 Task: Set "Noise reduction" for "H.264/MPEG-4 Part 10/AVC encoder (x264)" to 3.
Action: Mouse moved to (124, 16)
Screenshot: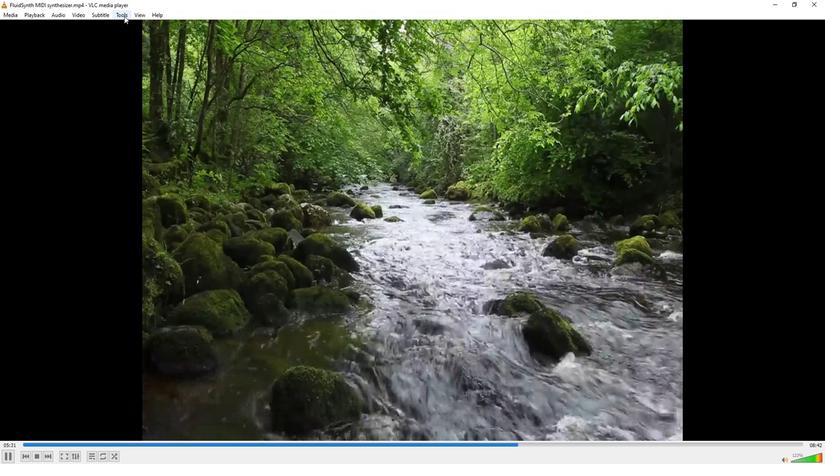 
Action: Mouse pressed left at (124, 16)
Screenshot: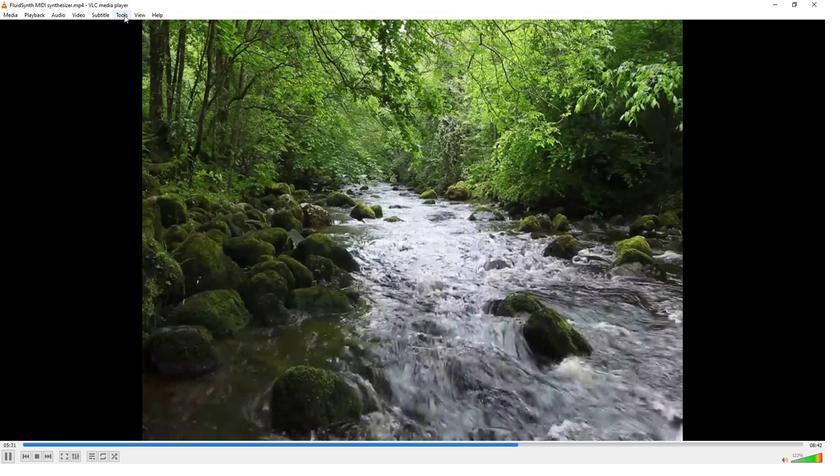 
Action: Mouse moved to (126, 117)
Screenshot: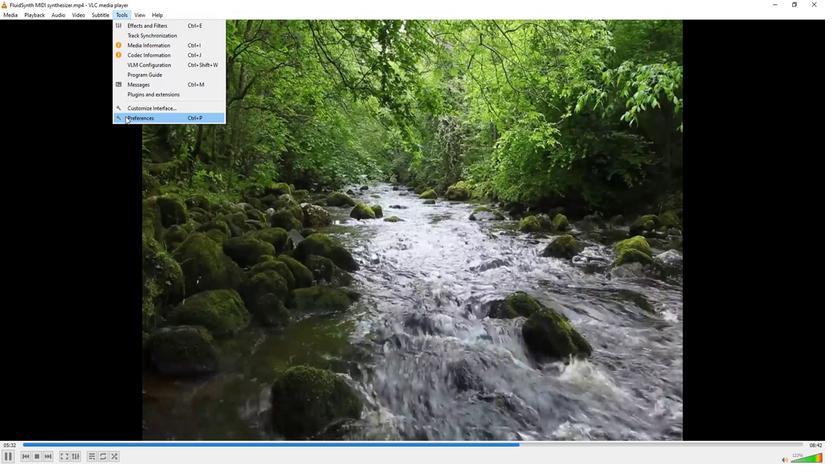 
Action: Mouse pressed left at (126, 117)
Screenshot: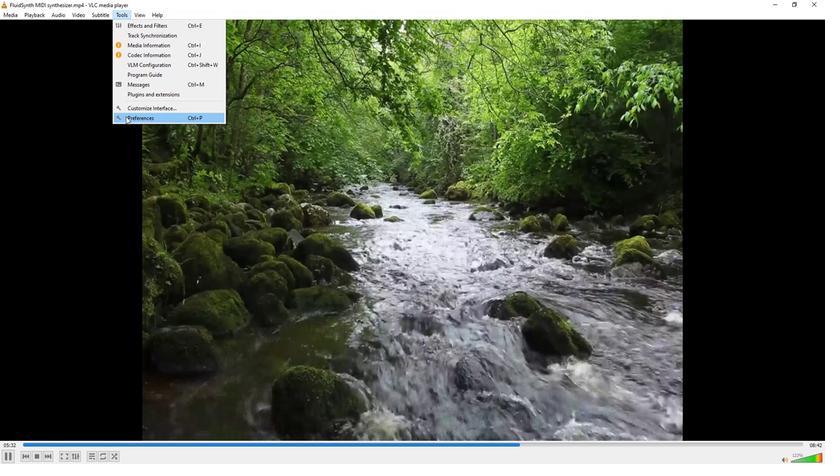 
Action: Mouse moved to (100, 360)
Screenshot: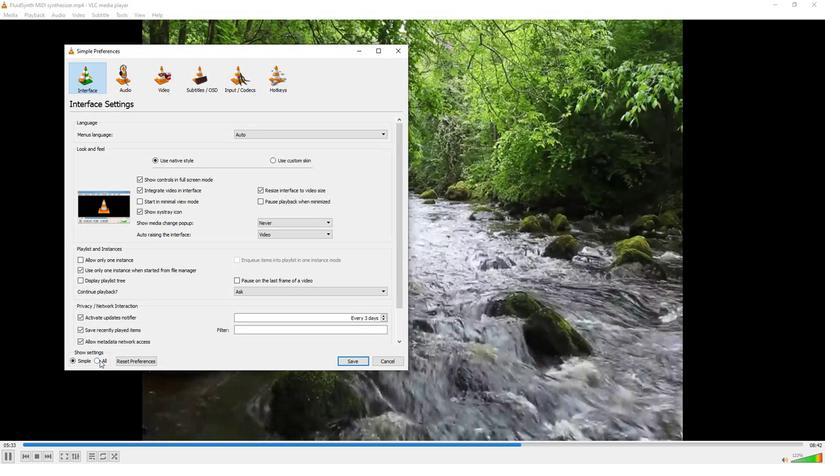 
Action: Mouse pressed left at (100, 360)
Screenshot: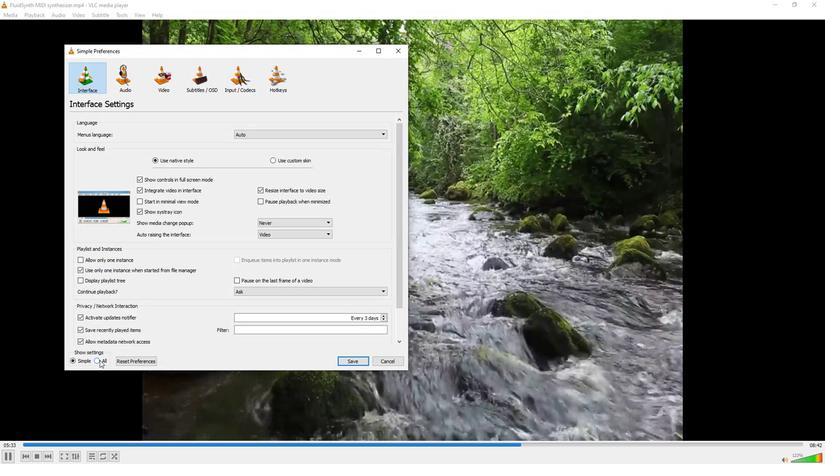 
Action: Mouse moved to (86, 271)
Screenshot: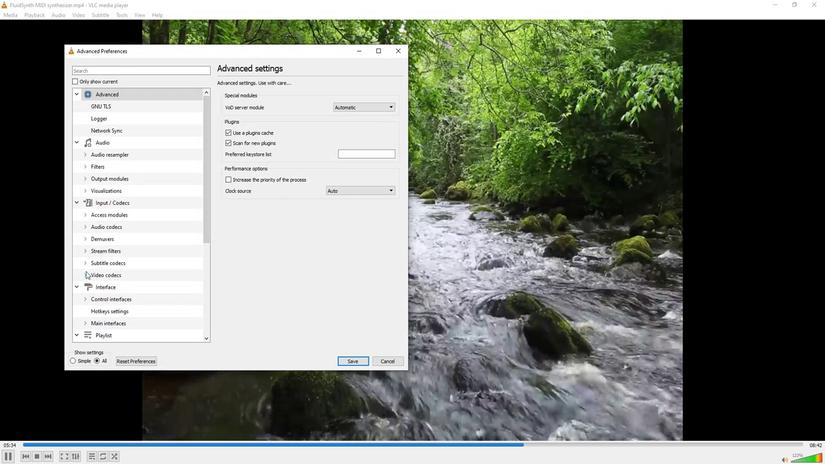 
Action: Mouse pressed left at (86, 271)
Screenshot: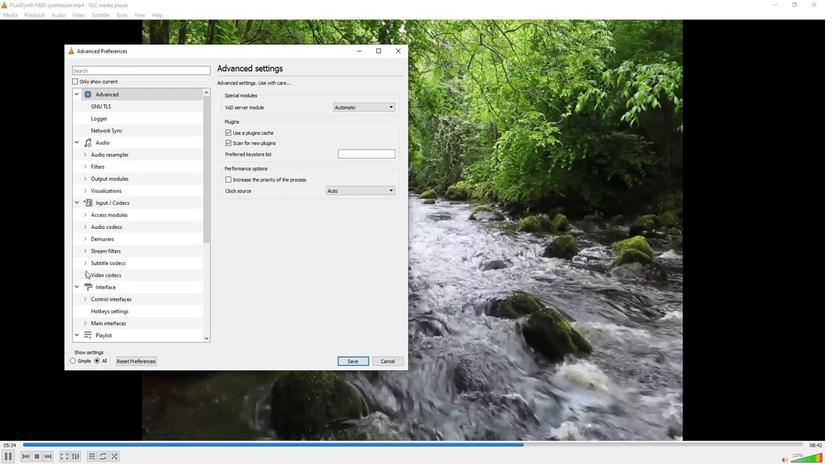 
Action: Mouse moved to (90, 281)
Screenshot: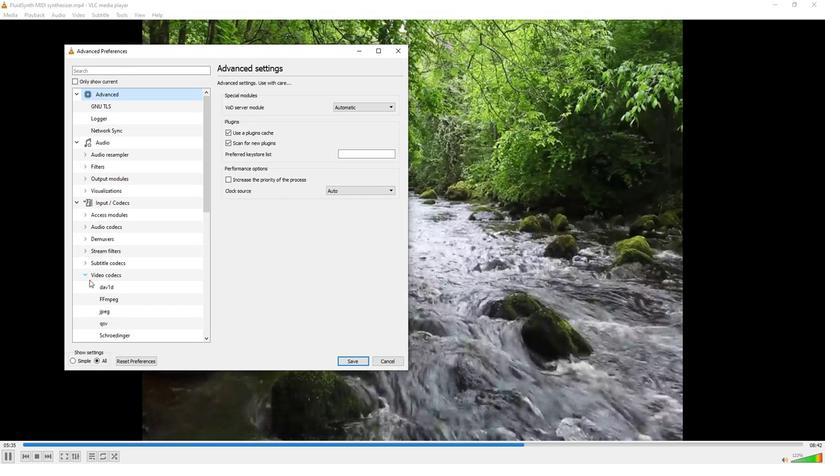 
Action: Mouse scrolled (90, 280) with delta (0, 0)
Screenshot: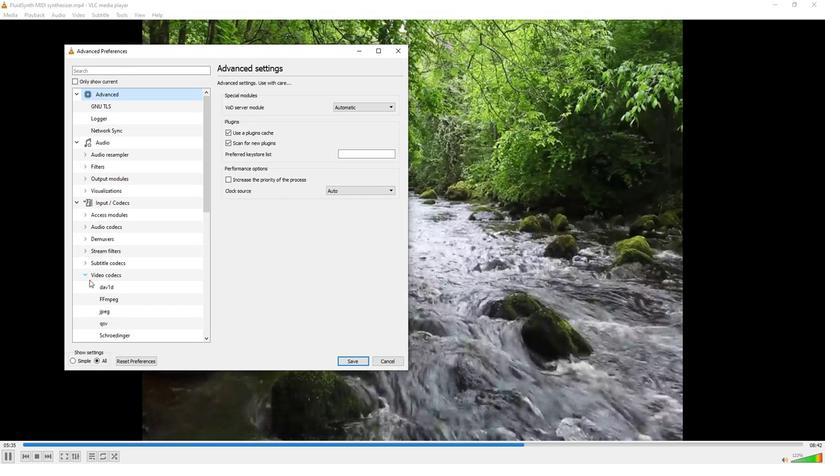 
Action: Mouse scrolled (90, 280) with delta (0, 0)
Screenshot: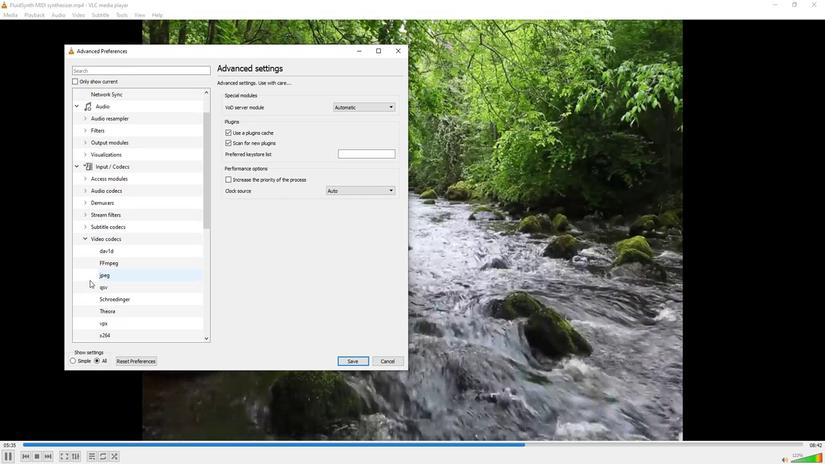 
Action: Mouse moved to (105, 299)
Screenshot: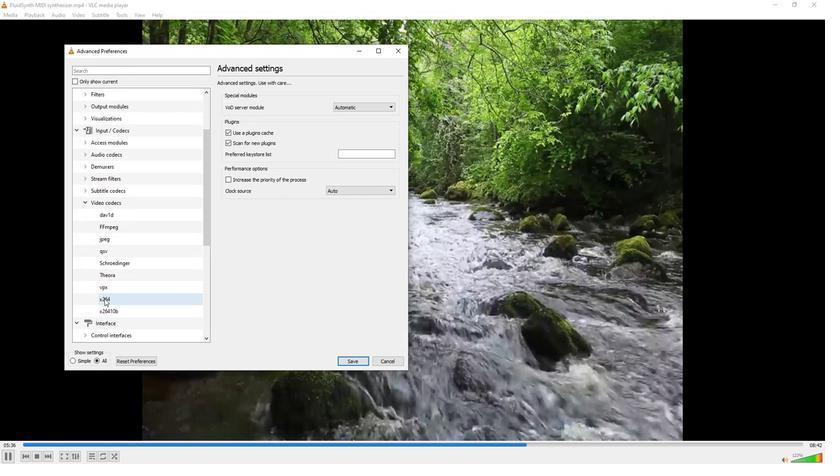 
Action: Mouse pressed left at (105, 299)
Screenshot: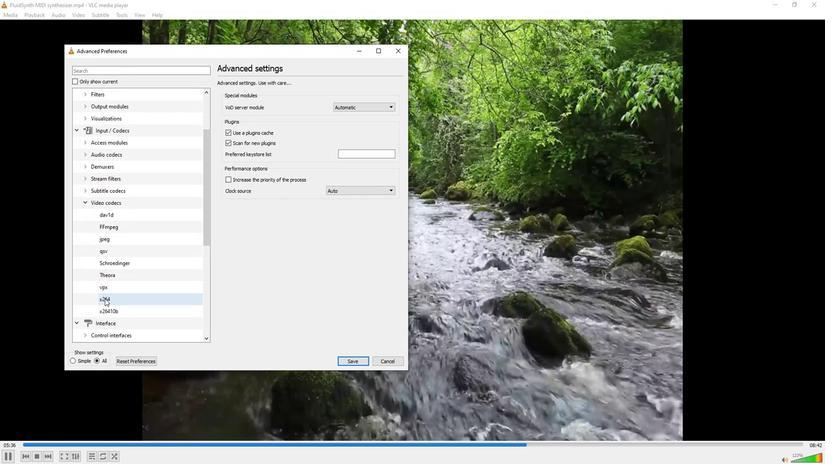 
Action: Mouse moved to (279, 298)
Screenshot: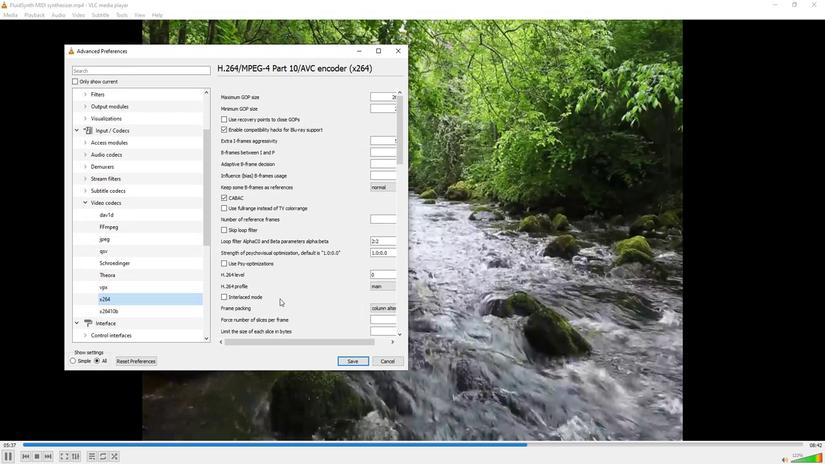 
Action: Mouse scrolled (279, 298) with delta (0, 0)
Screenshot: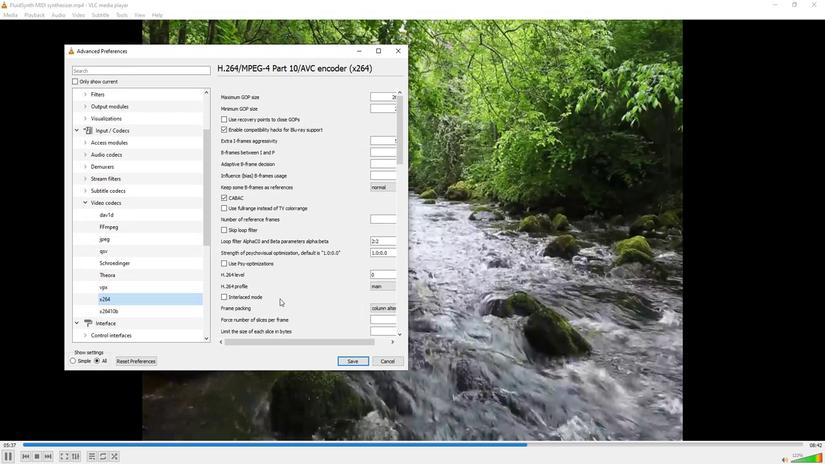 
Action: Mouse moved to (276, 292)
Screenshot: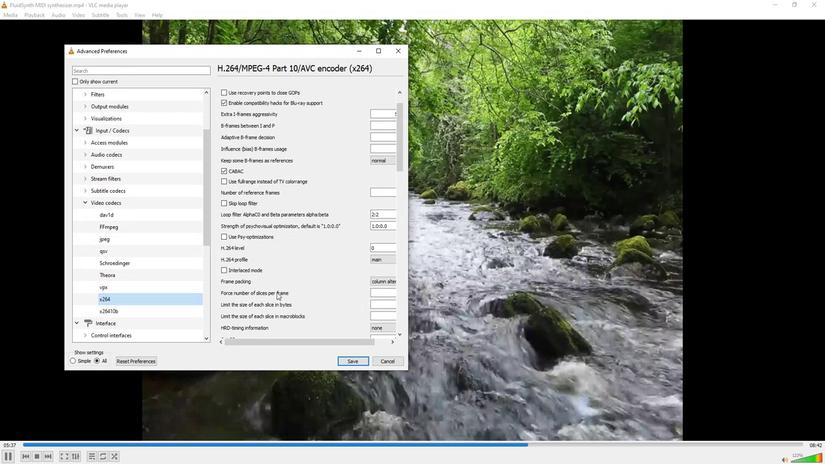 
Action: Mouse scrolled (276, 292) with delta (0, 0)
Screenshot: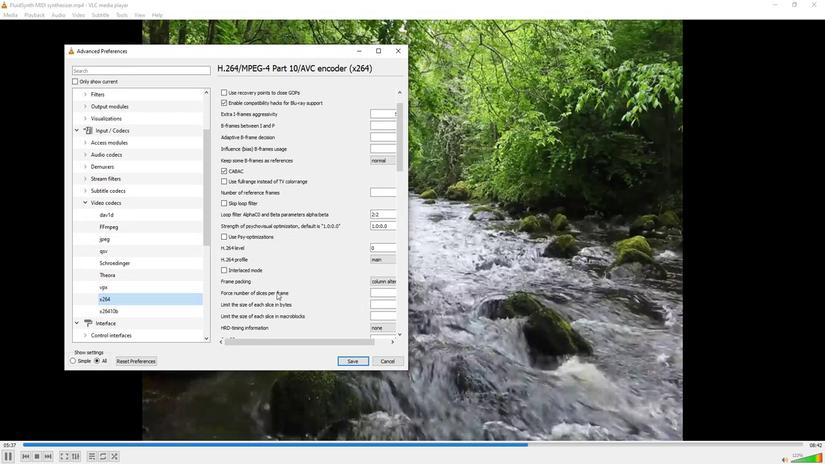 
Action: Mouse scrolled (276, 292) with delta (0, 0)
Screenshot: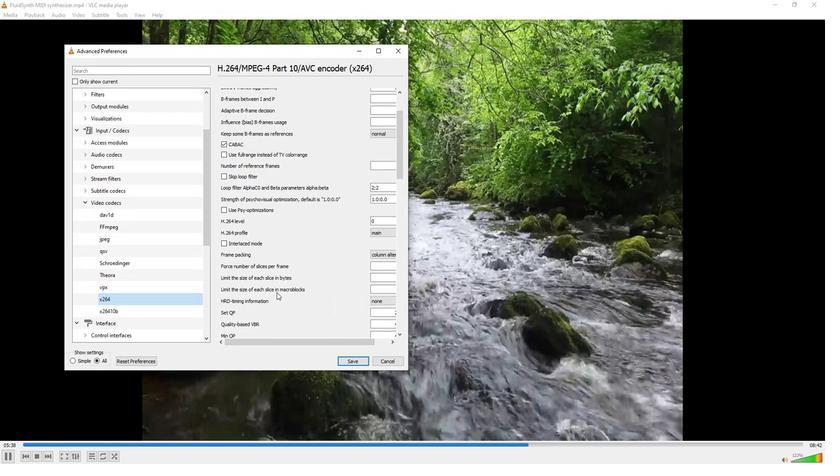 
Action: Mouse scrolled (276, 292) with delta (0, 0)
Screenshot: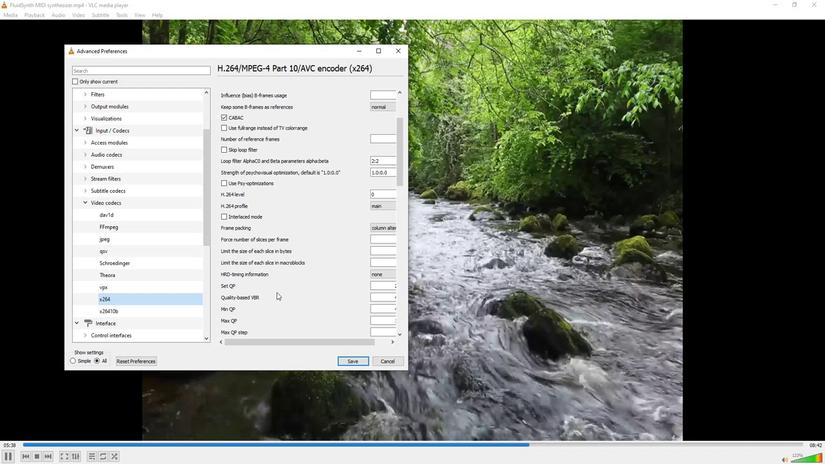 
Action: Mouse scrolled (276, 292) with delta (0, 0)
Screenshot: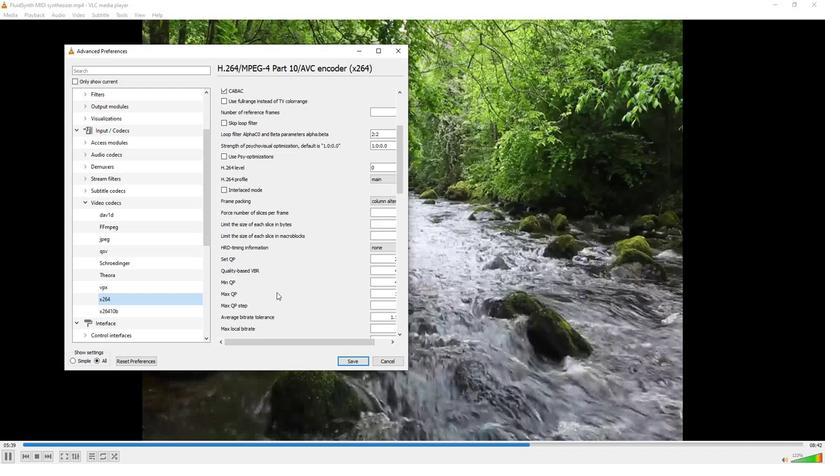 
Action: Mouse scrolled (276, 292) with delta (0, 0)
Screenshot: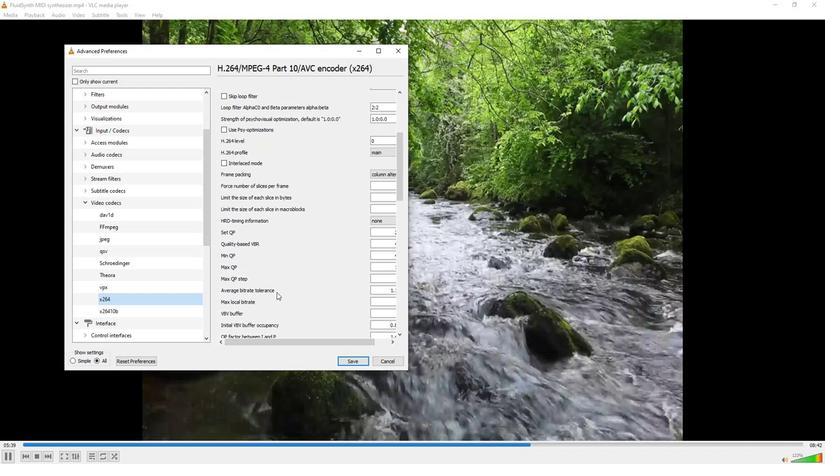 
Action: Mouse scrolled (276, 292) with delta (0, 0)
Screenshot: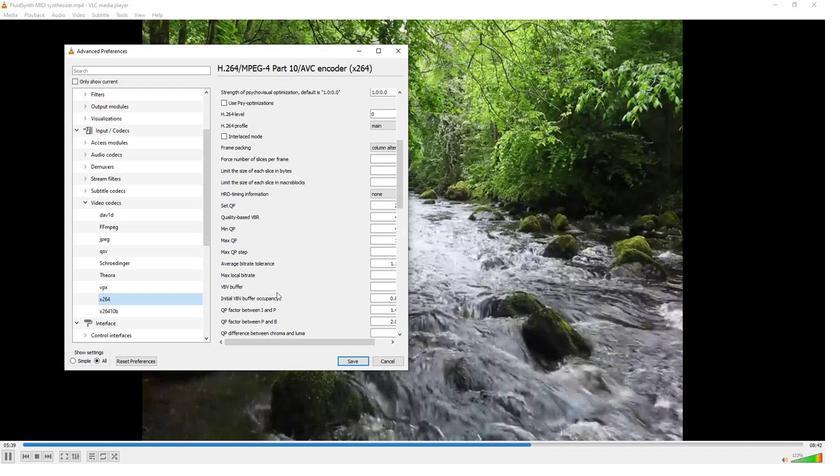 
Action: Mouse scrolled (276, 292) with delta (0, 0)
Screenshot: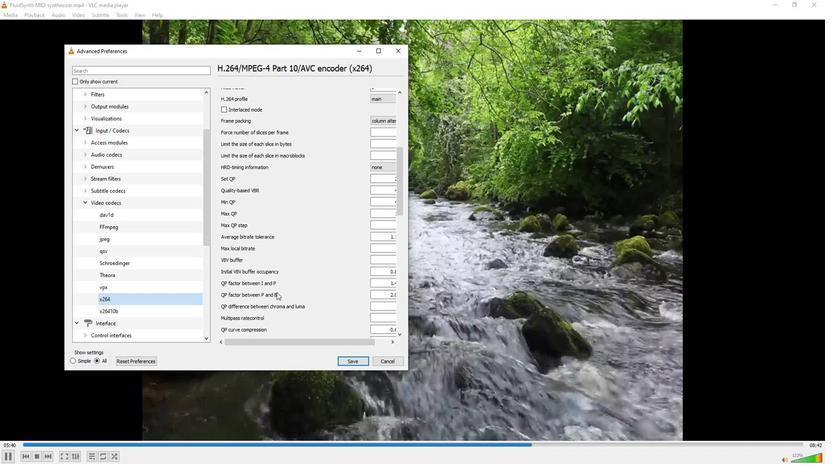 
Action: Mouse scrolled (276, 292) with delta (0, 0)
Screenshot: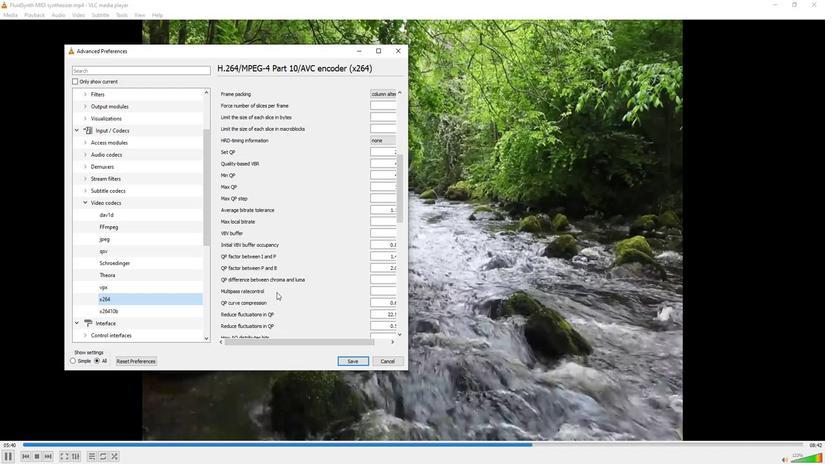 
Action: Mouse scrolled (276, 292) with delta (0, 0)
Screenshot: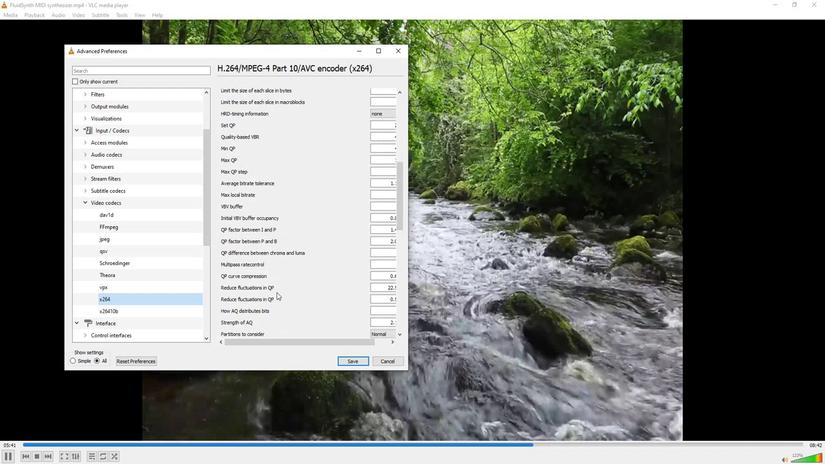
Action: Mouse scrolled (276, 292) with delta (0, 0)
Screenshot: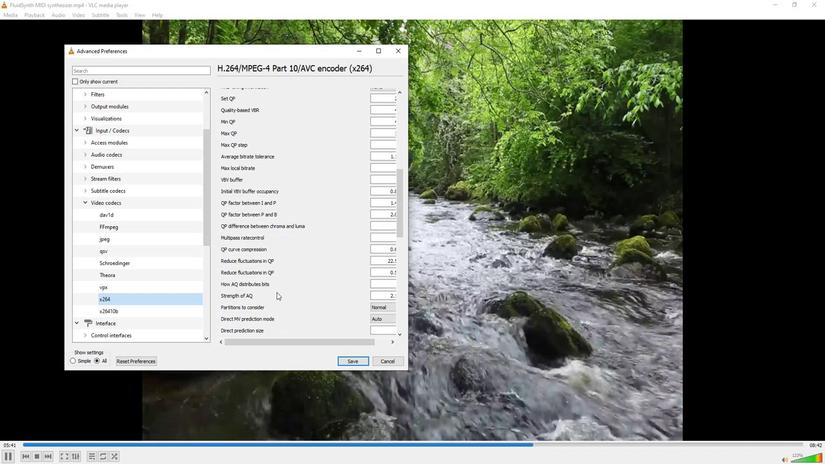 
Action: Mouse scrolled (276, 292) with delta (0, 0)
Screenshot: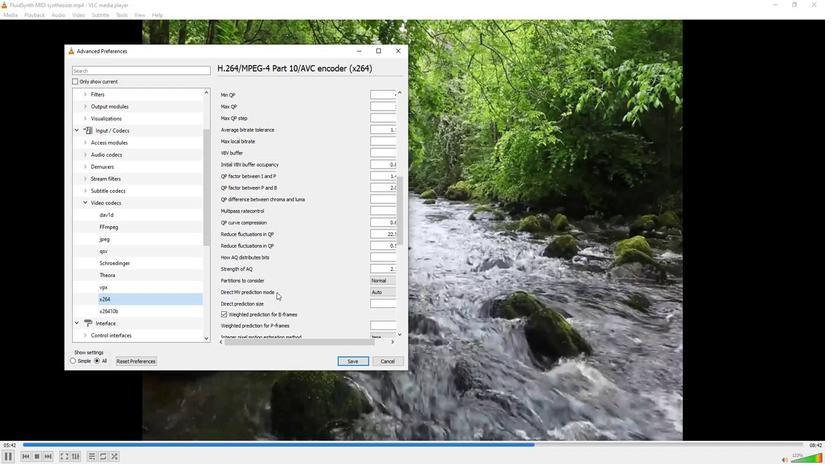 
Action: Mouse scrolled (276, 292) with delta (0, 0)
Screenshot: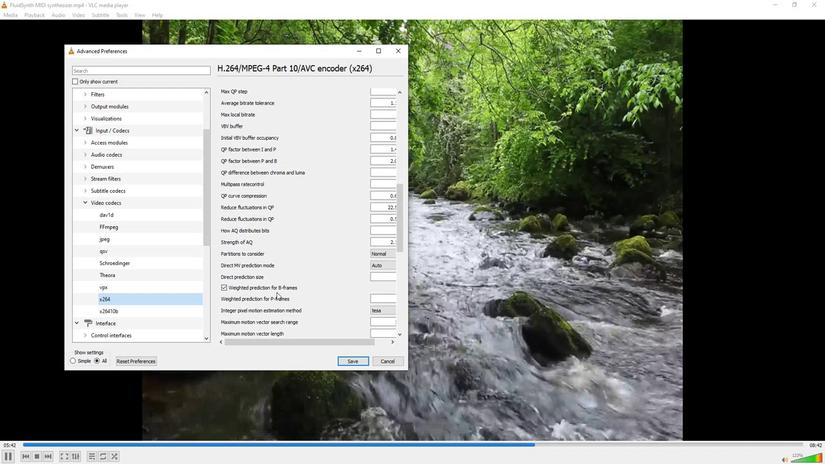 
Action: Mouse scrolled (276, 292) with delta (0, 0)
Screenshot: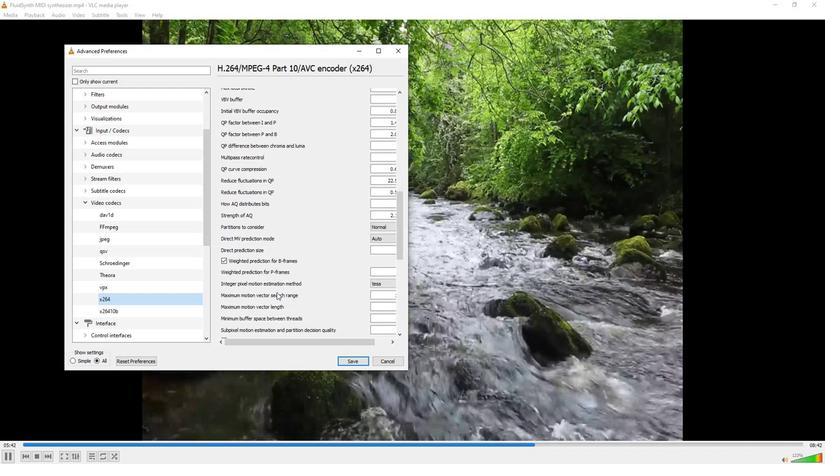 
Action: Mouse scrolled (276, 292) with delta (0, 0)
Screenshot: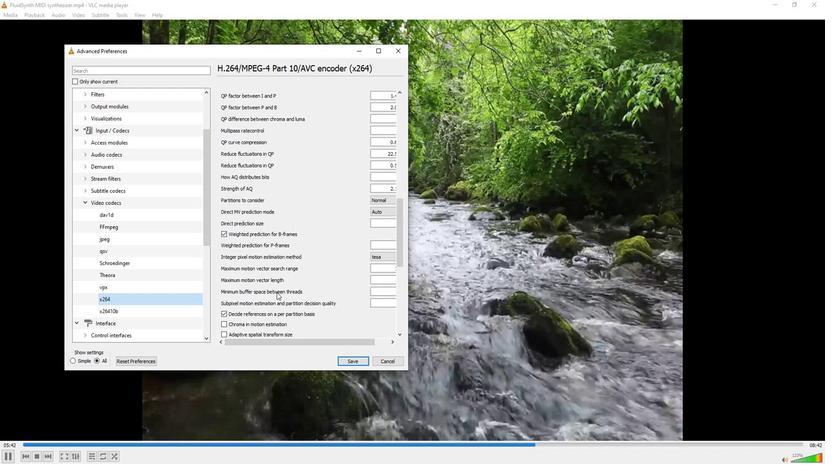 
Action: Mouse scrolled (276, 292) with delta (0, 0)
Screenshot: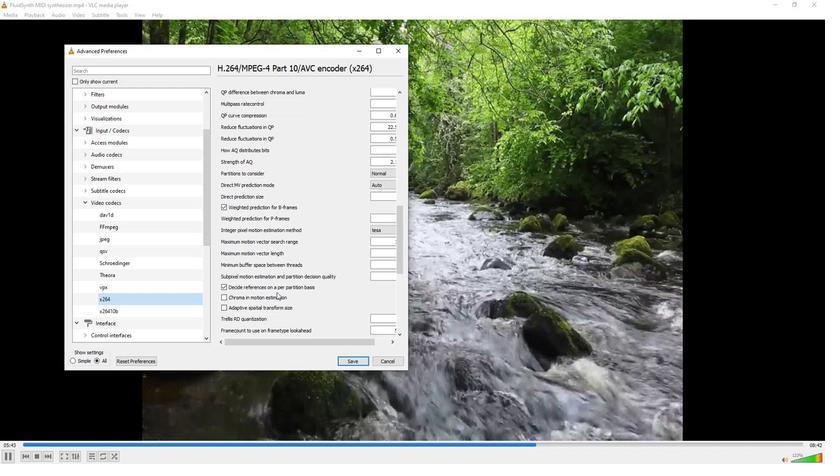 
Action: Mouse scrolled (276, 292) with delta (0, 0)
Screenshot: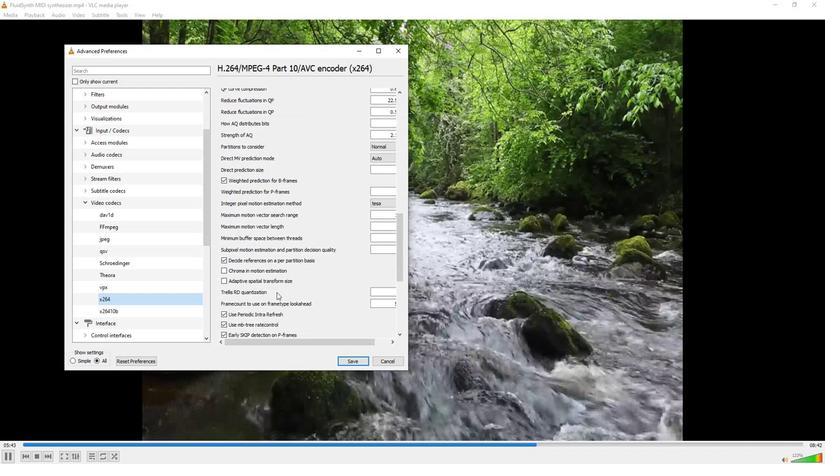 
Action: Mouse scrolled (276, 292) with delta (0, 0)
Screenshot: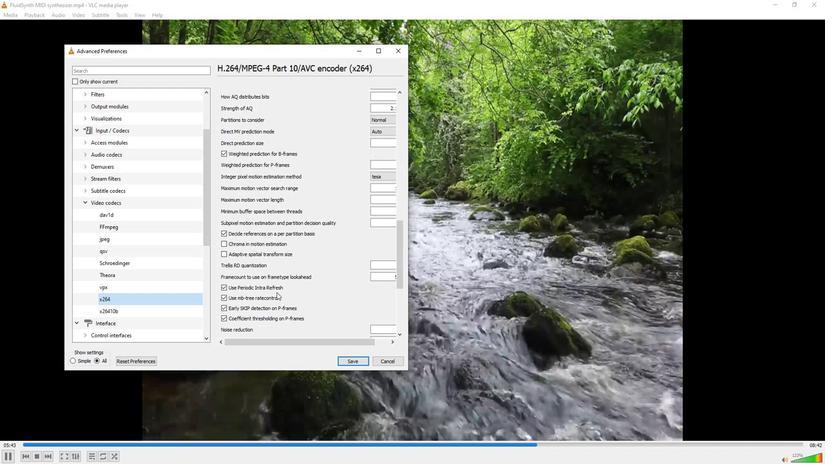 
Action: Mouse moved to (300, 340)
Screenshot: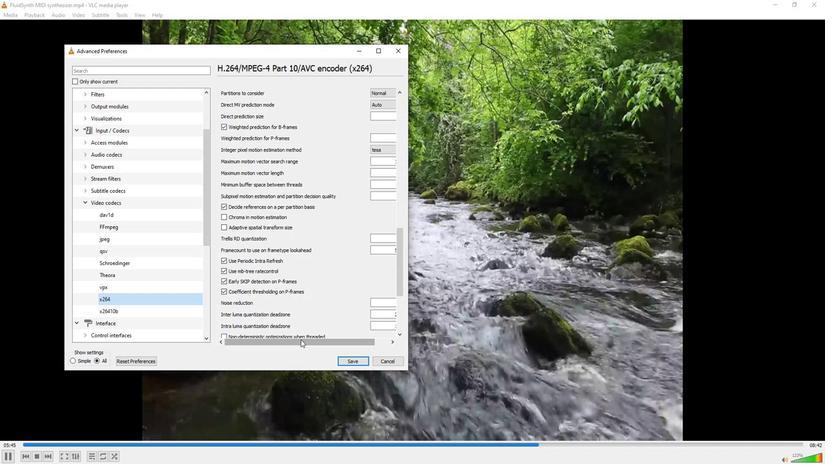 
Action: Mouse pressed left at (300, 340)
Screenshot: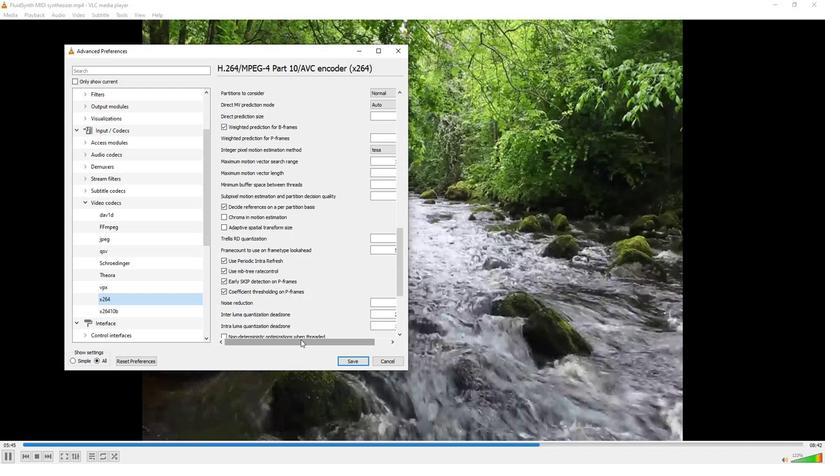 
Action: Mouse moved to (389, 301)
Screenshot: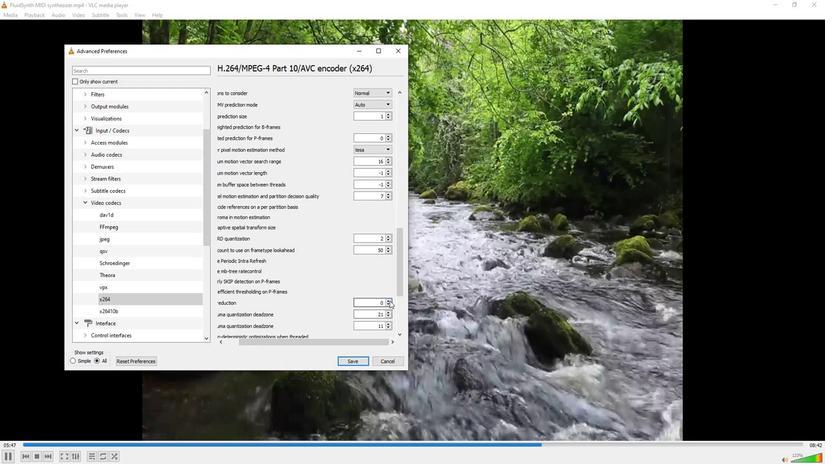 
Action: Mouse pressed left at (389, 301)
Screenshot: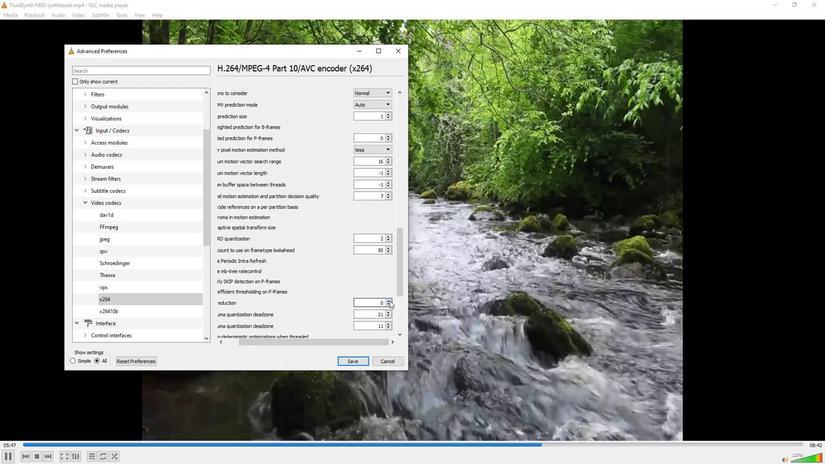 
Action: Mouse pressed left at (389, 301)
Screenshot: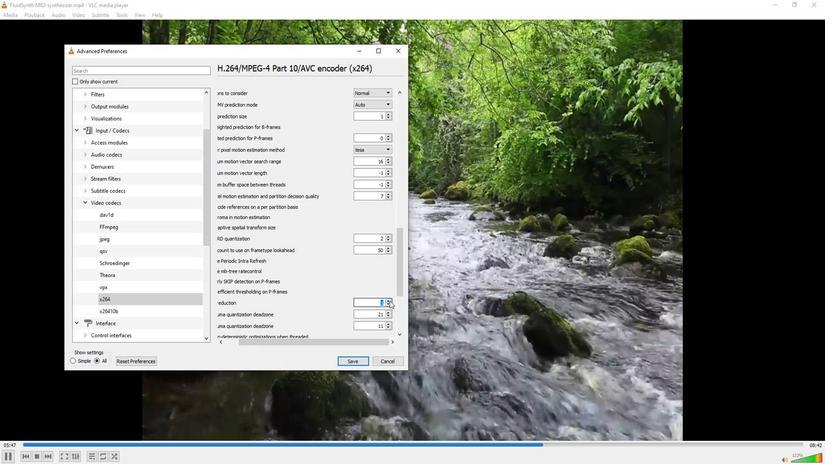 
Action: Mouse pressed left at (389, 301)
Screenshot: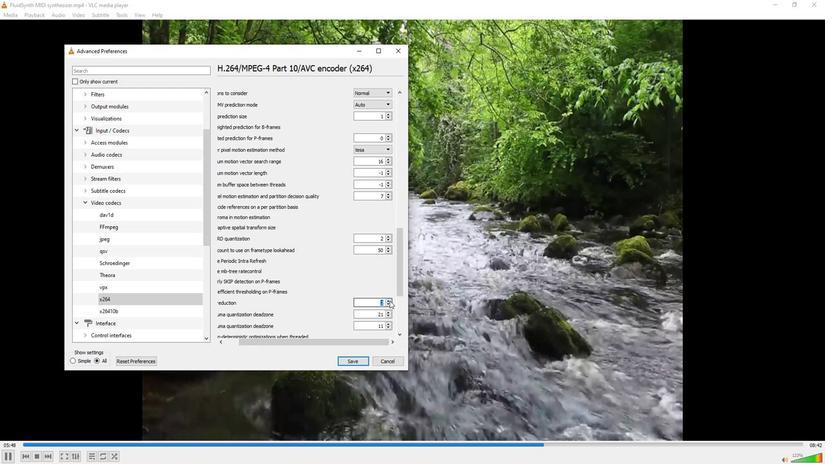
Action: Mouse moved to (399, 303)
Screenshot: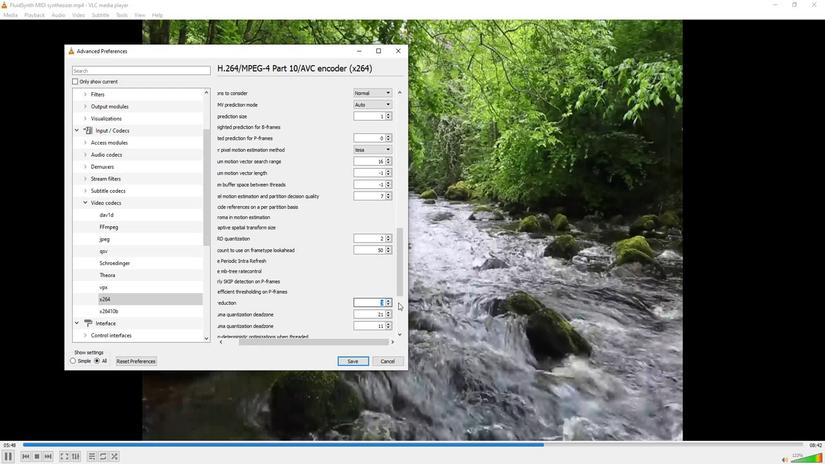 
